 Task: Edit the name of the category "Announcements" to "Announcement" in the repository "Javascript".
Action: Mouse moved to (878, 130)
Screenshot: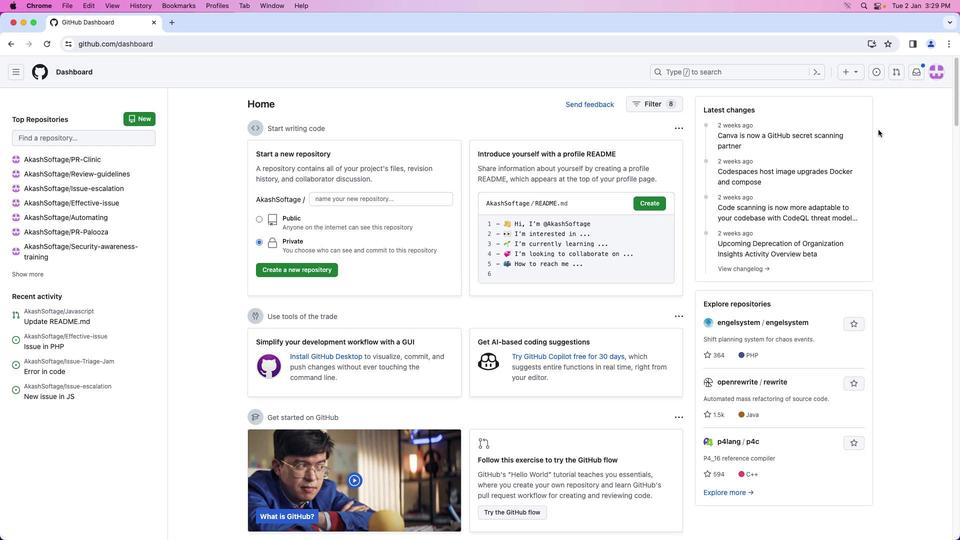 
Action: Mouse pressed left at (878, 130)
Screenshot: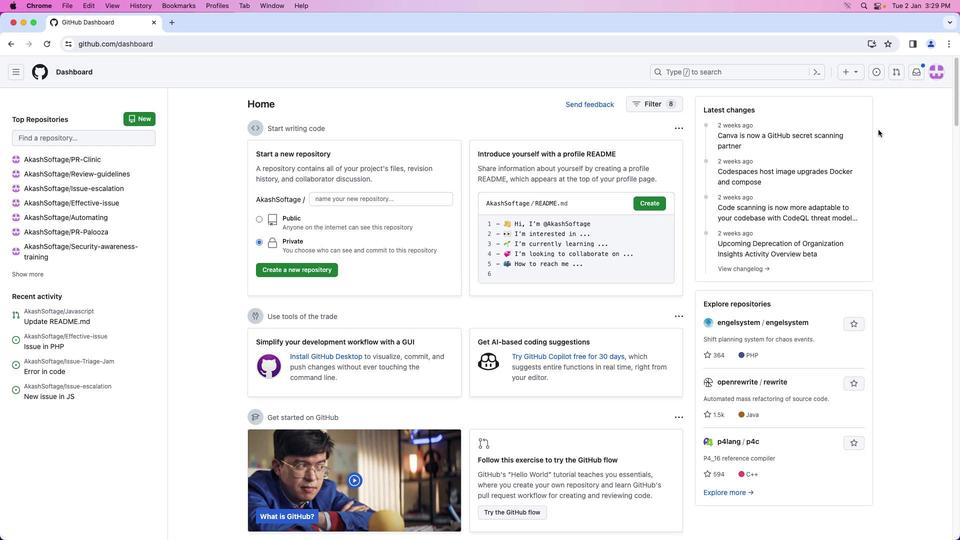 
Action: Mouse moved to (936, 76)
Screenshot: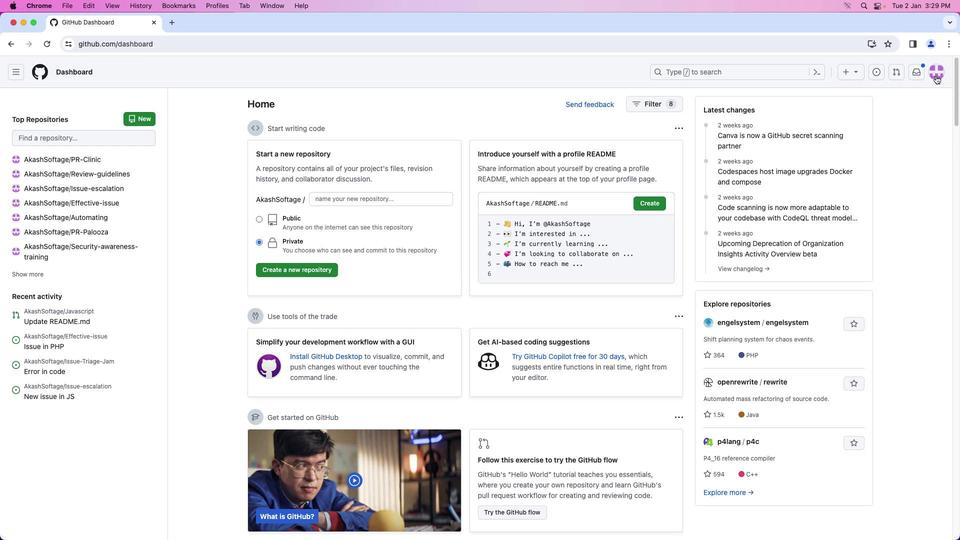 
Action: Mouse pressed left at (936, 76)
Screenshot: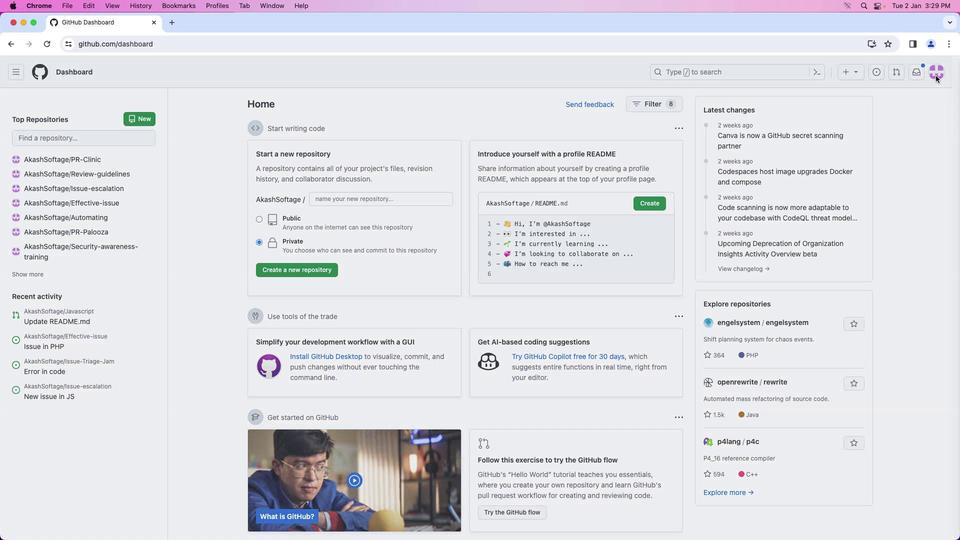 
Action: Mouse moved to (901, 163)
Screenshot: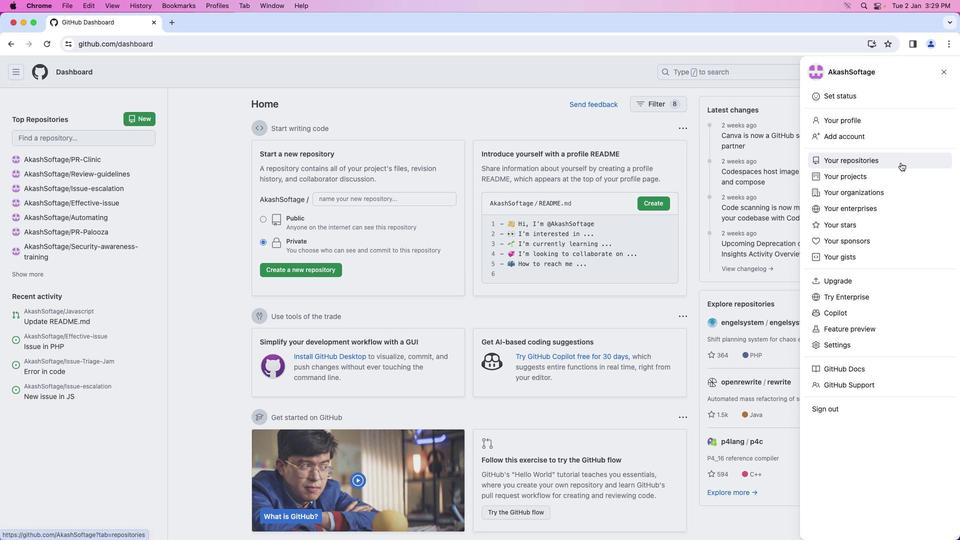 
Action: Mouse pressed left at (901, 163)
Screenshot: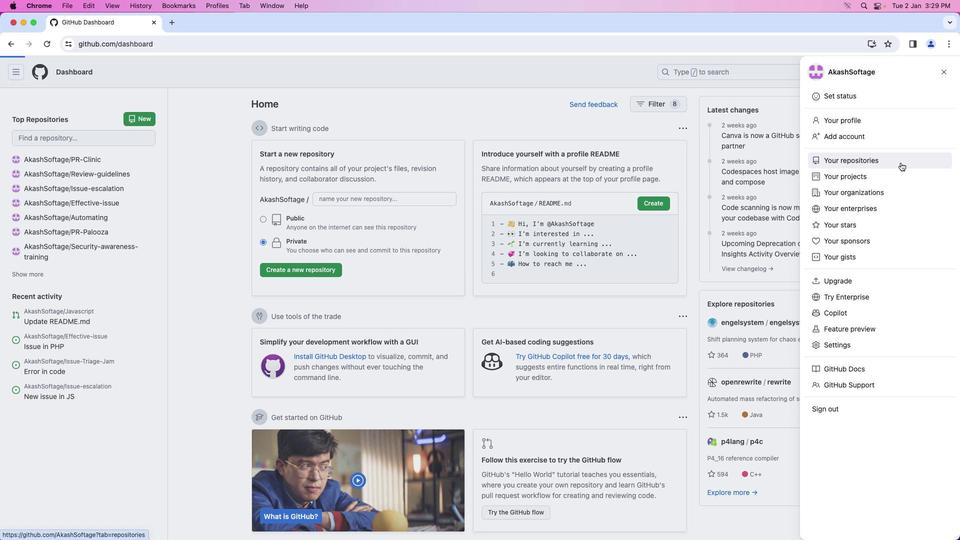 
Action: Mouse moved to (361, 166)
Screenshot: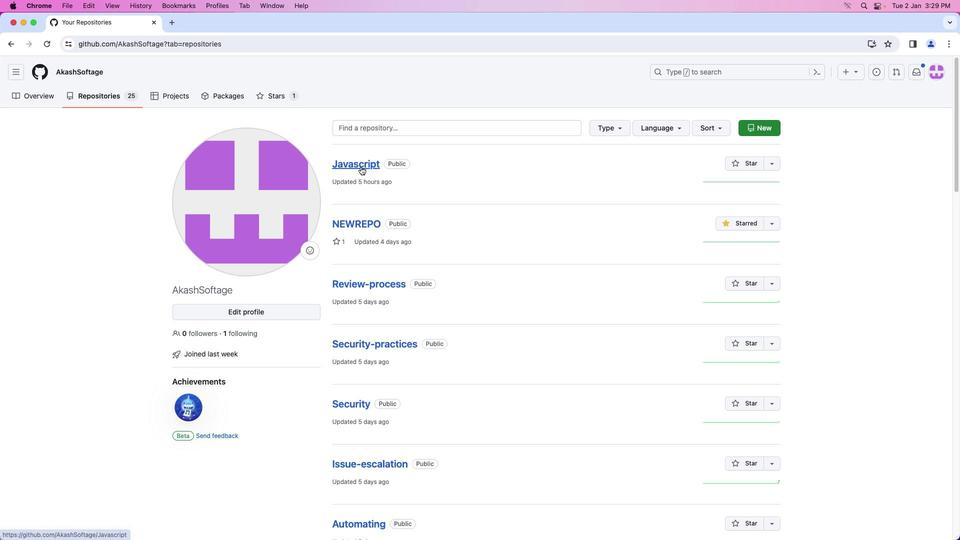 
Action: Mouse pressed left at (361, 166)
Screenshot: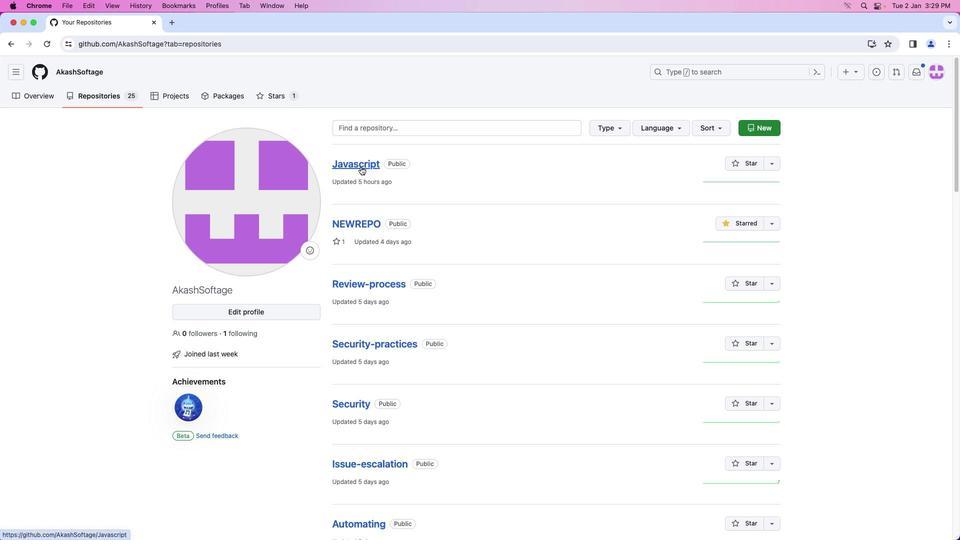 
Action: Mouse moved to (216, 96)
Screenshot: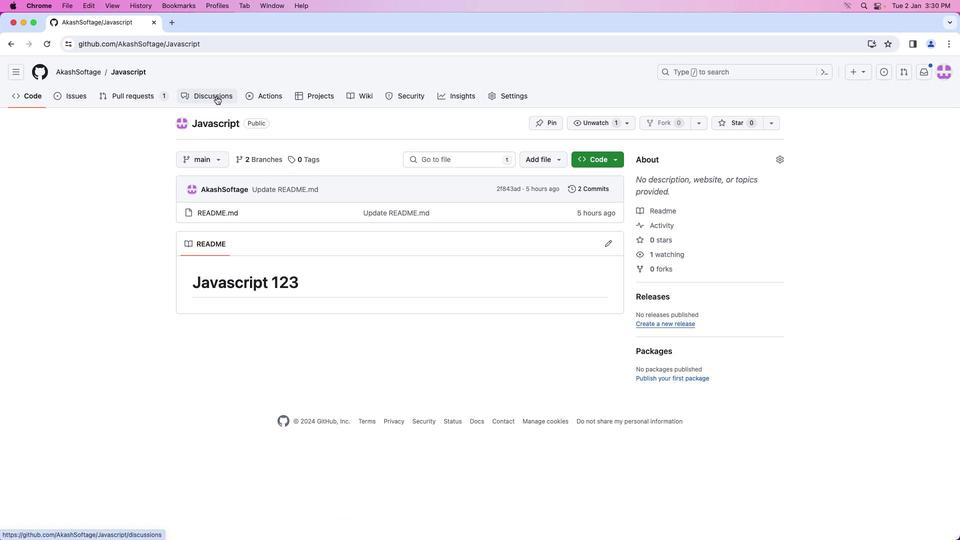 
Action: Mouse pressed left at (216, 96)
Screenshot: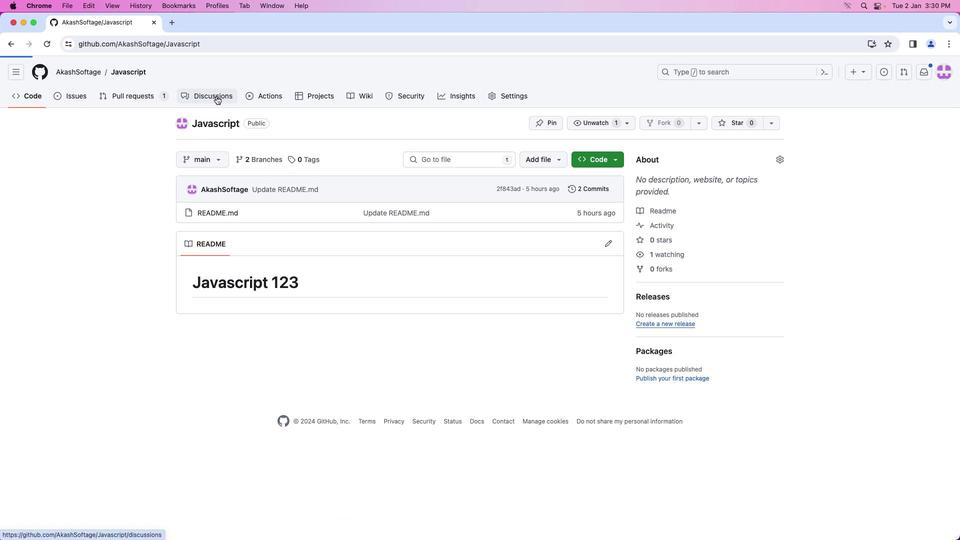 
Action: Mouse moved to (331, 248)
Screenshot: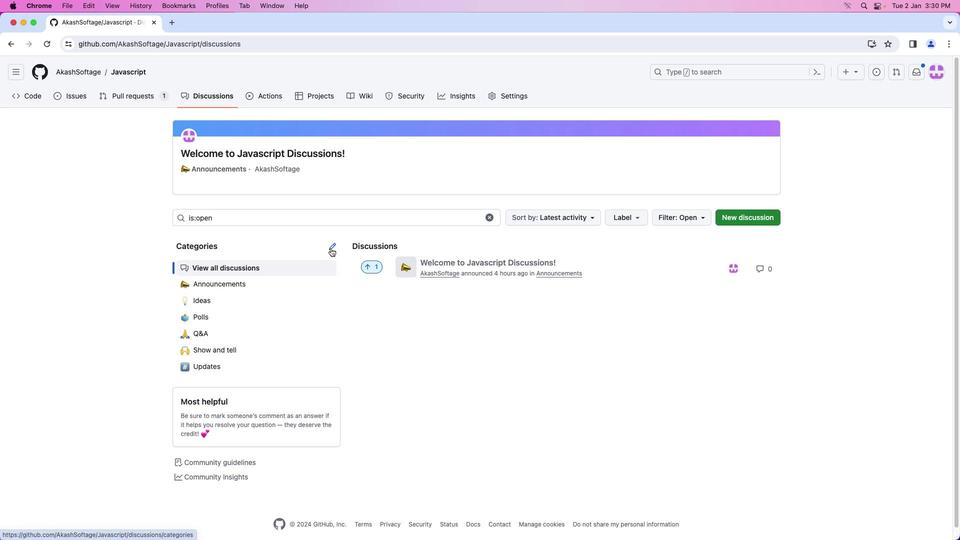 
Action: Mouse pressed left at (331, 248)
Screenshot: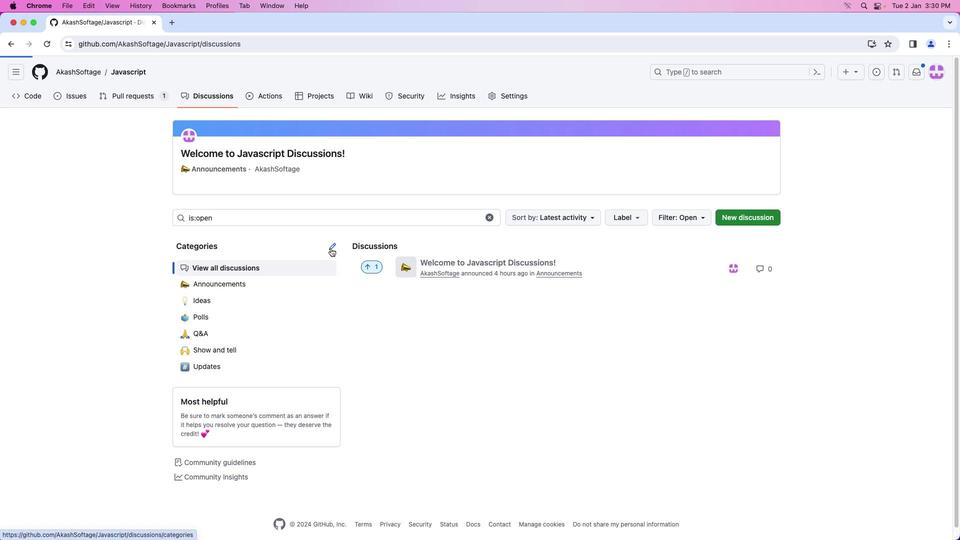 
Action: Mouse moved to (750, 208)
Screenshot: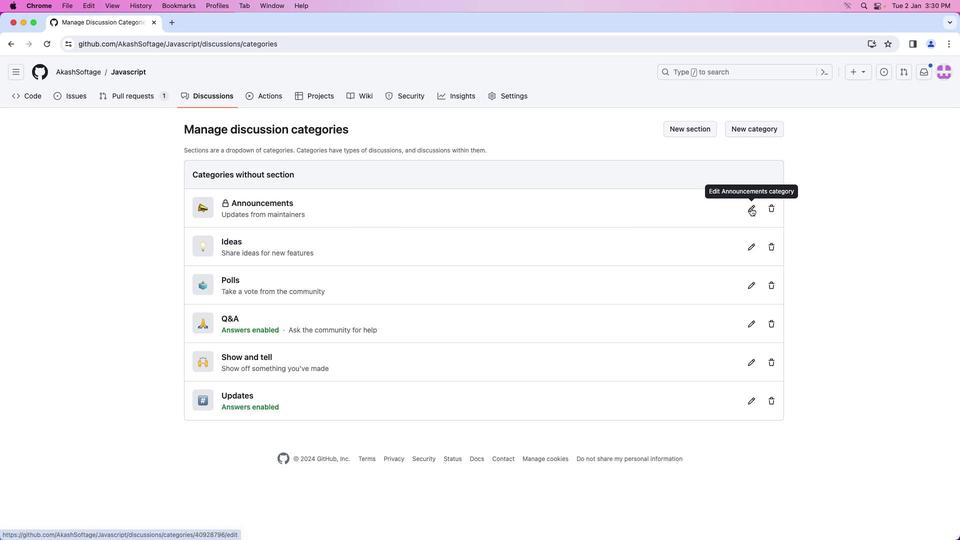 
Action: Mouse pressed left at (750, 208)
Screenshot: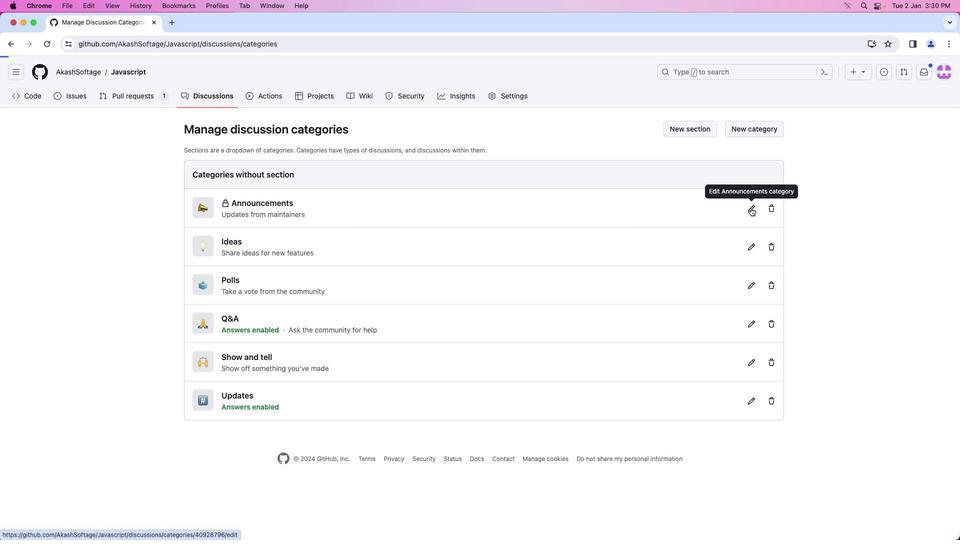 
Action: Mouse moved to (463, 170)
Screenshot: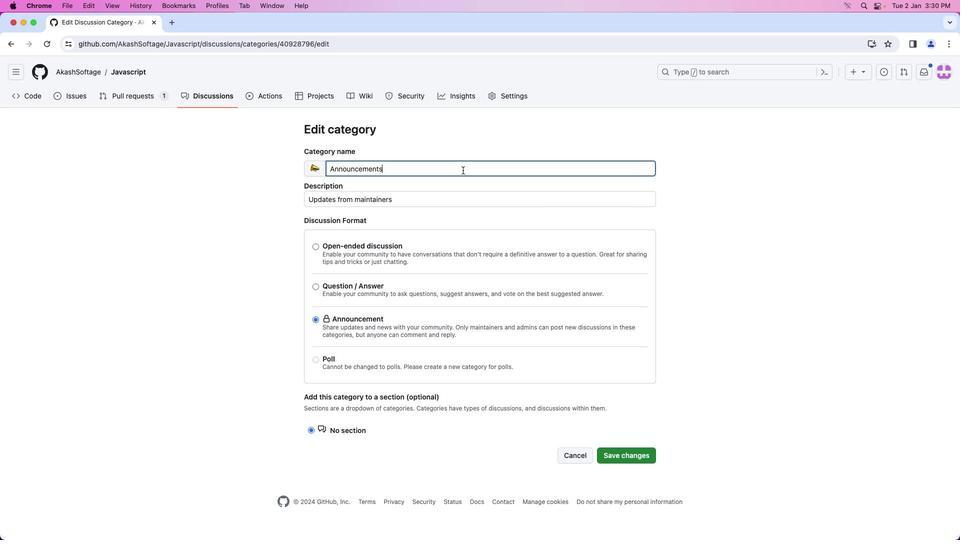 
Action: Mouse pressed left at (463, 170)
Screenshot: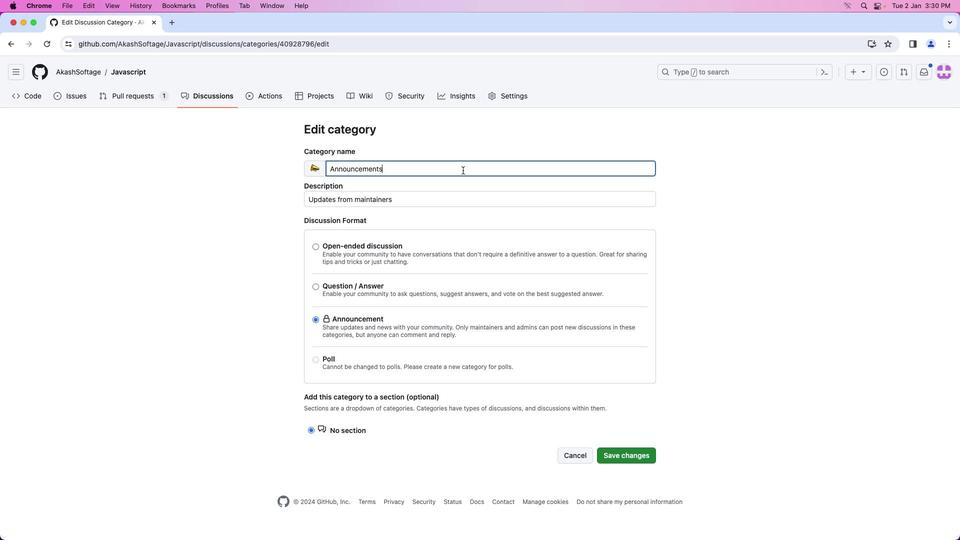 
Action: Key pressed Key.backspace
Screenshot: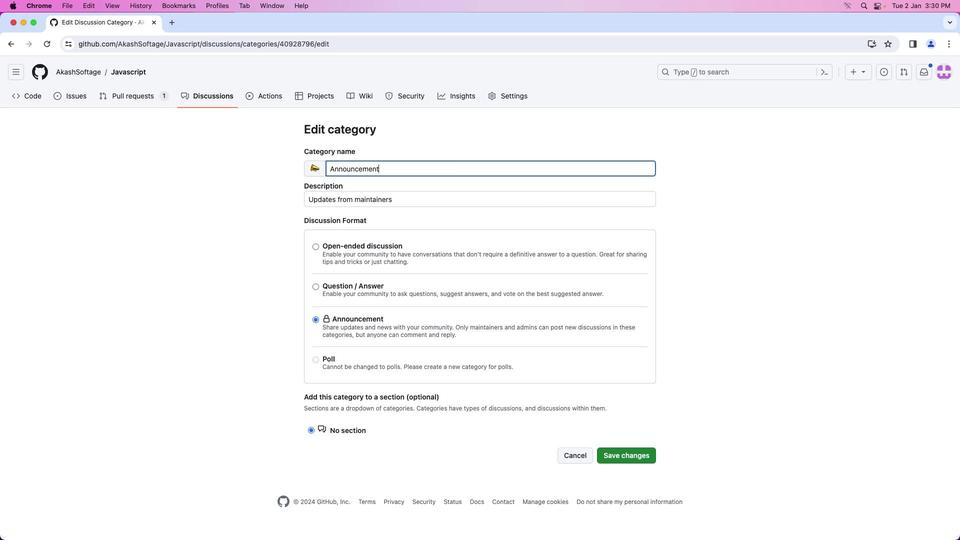 
Action: Mouse moved to (629, 455)
Screenshot: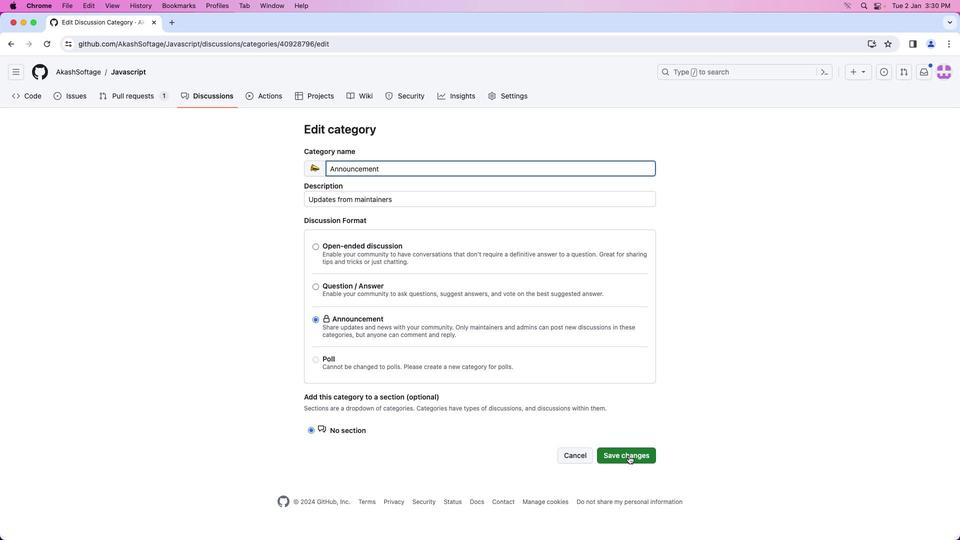 
Action: Mouse pressed left at (629, 455)
Screenshot: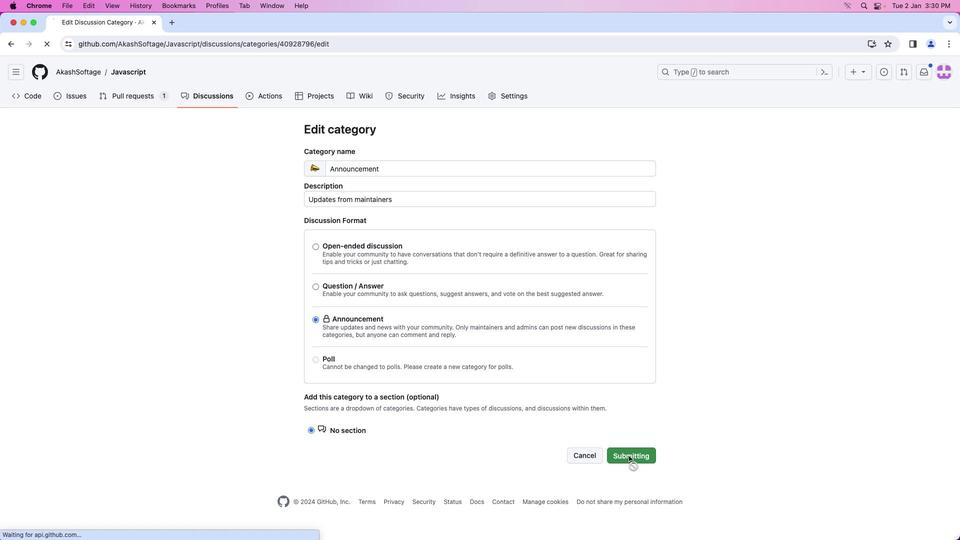
Action: Mouse moved to (607, 438)
Screenshot: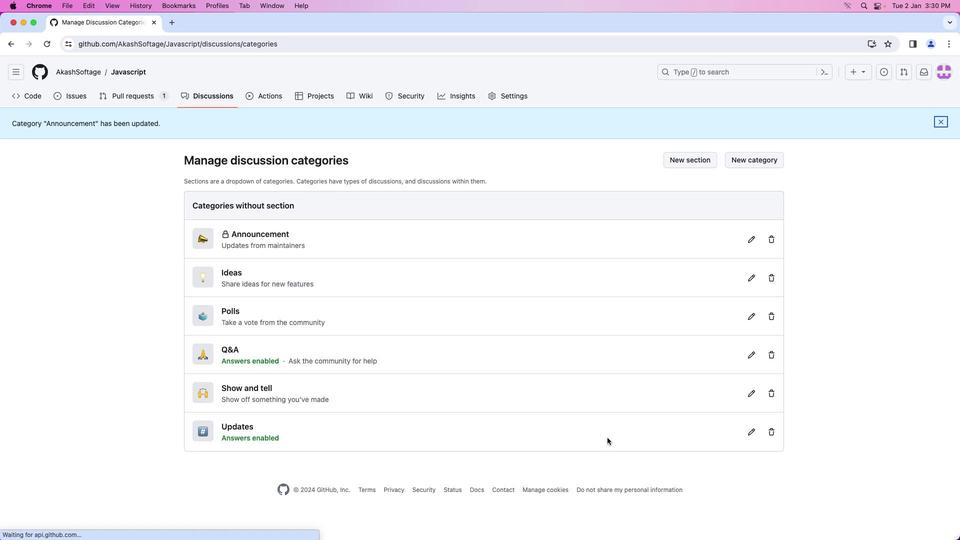 
